 Task: Schedule a session for the detox and cleanse retreat.
Action: Mouse moved to (83, 87)
Screenshot: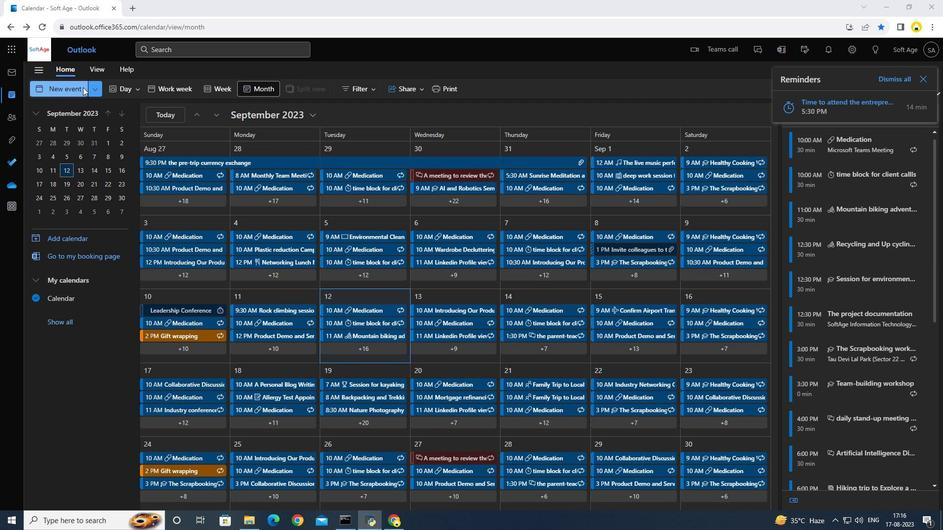 
Action: Mouse pressed left at (83, 87)
Screenshot: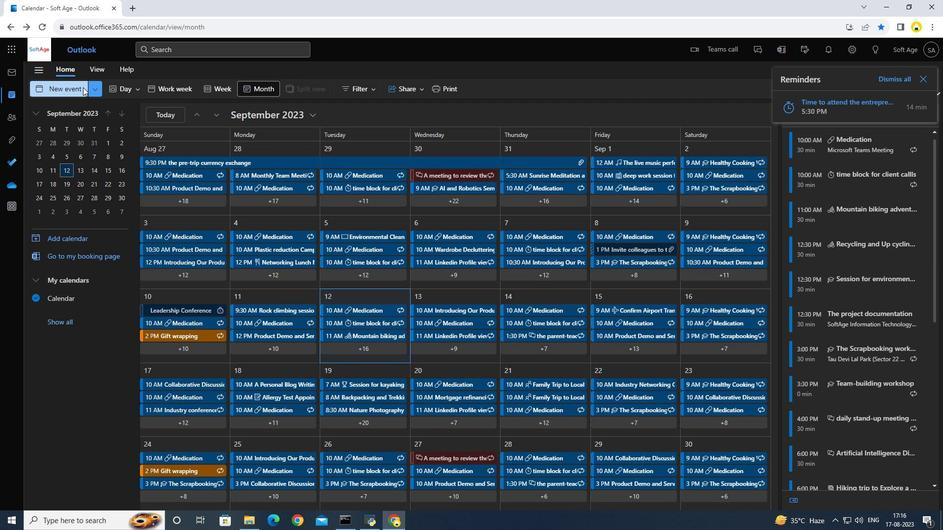 
Action: Mouse moved to (244, 143)
Screenshot: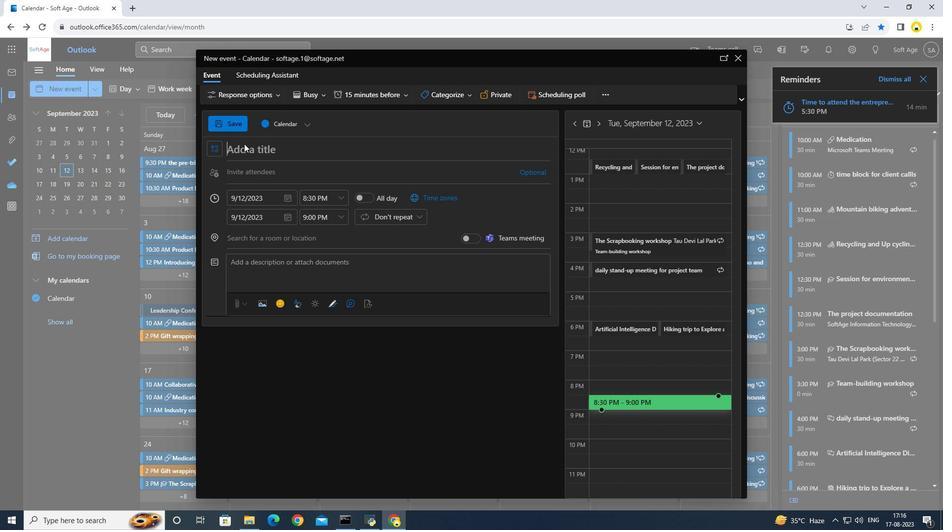 
Action: Key pressed <Key.caps_lock>D<Key.caps_lock>etox<Key.space>and<Key.space>cleanse<Key.space><Key.caps_lock>R<Key.caps_lock>etreat
Screenshot: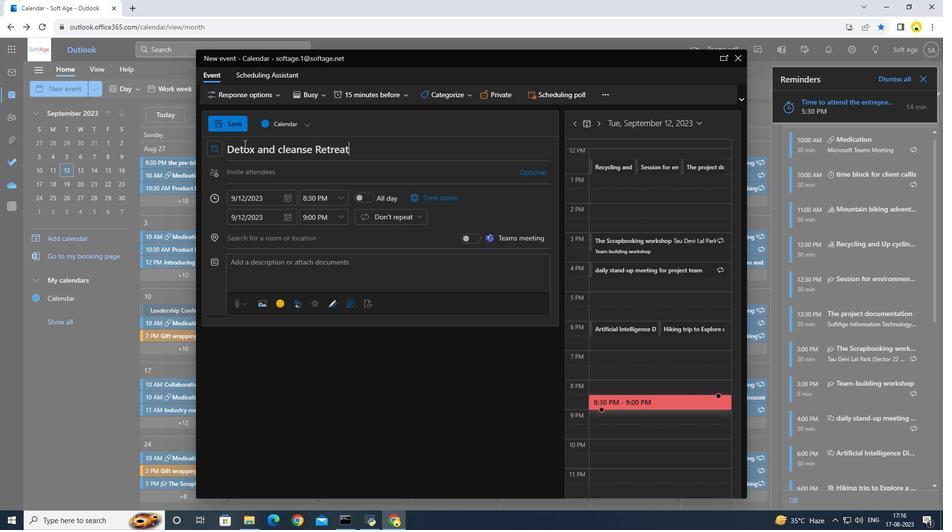 
Action: Mouse moved to (336, 199)
Screenshot: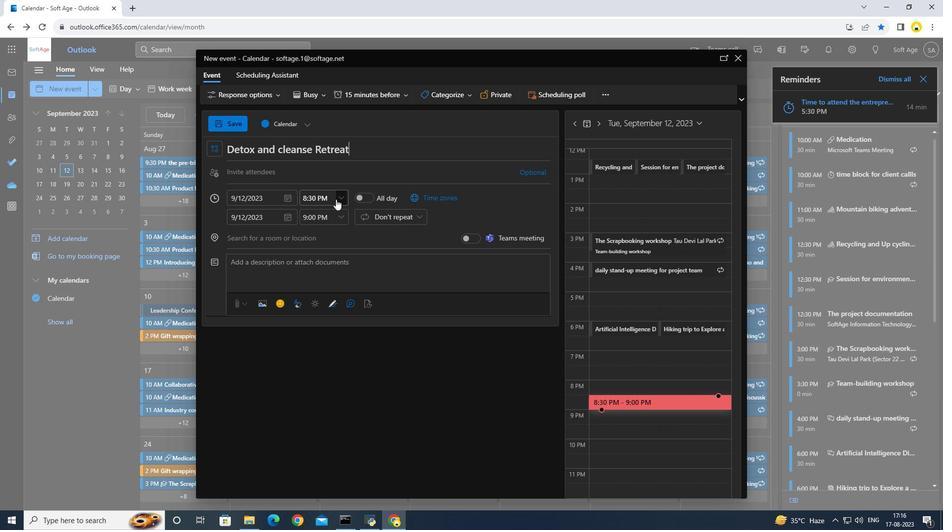 
Action: Mouse pressed left at (336, 199)
Screenshot: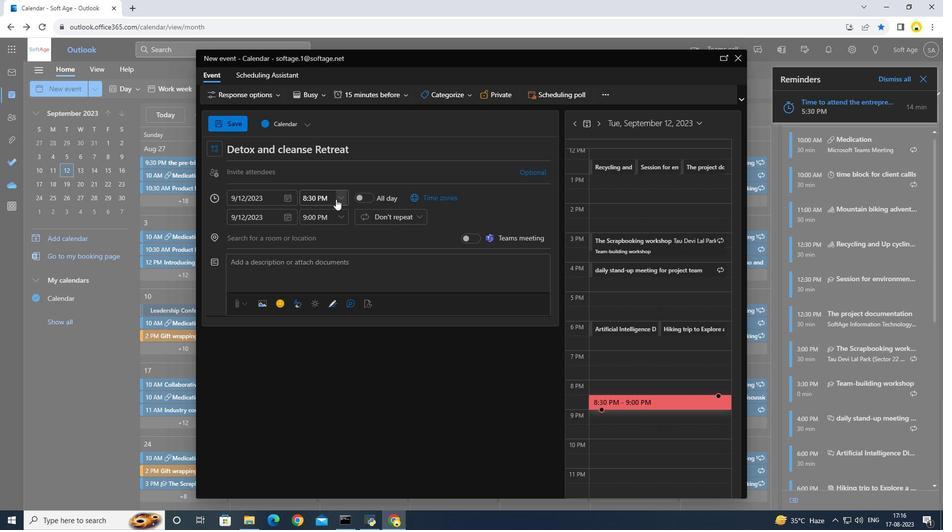 
Action: Mouse moved to (329, 244)
Screenshot: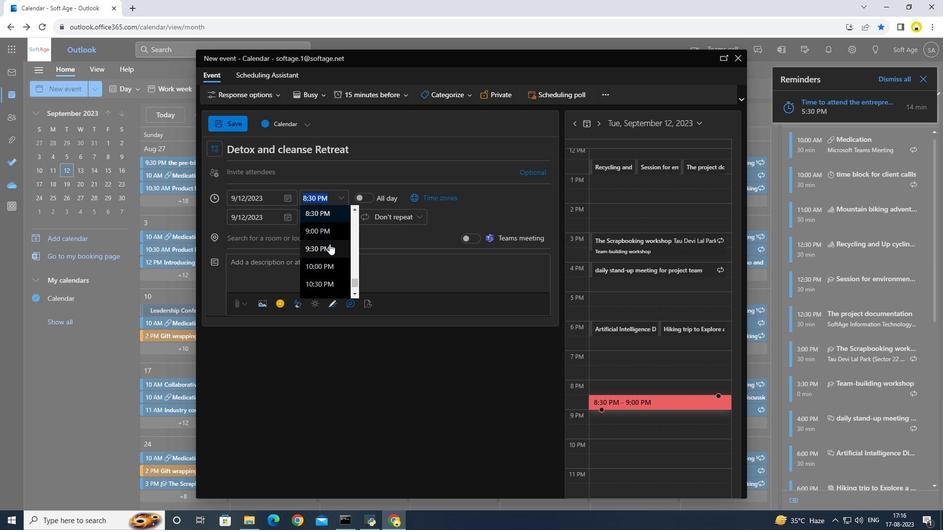 
Action: Mouse scrolled (329, 244) with delta (0, 0)
Screenshot: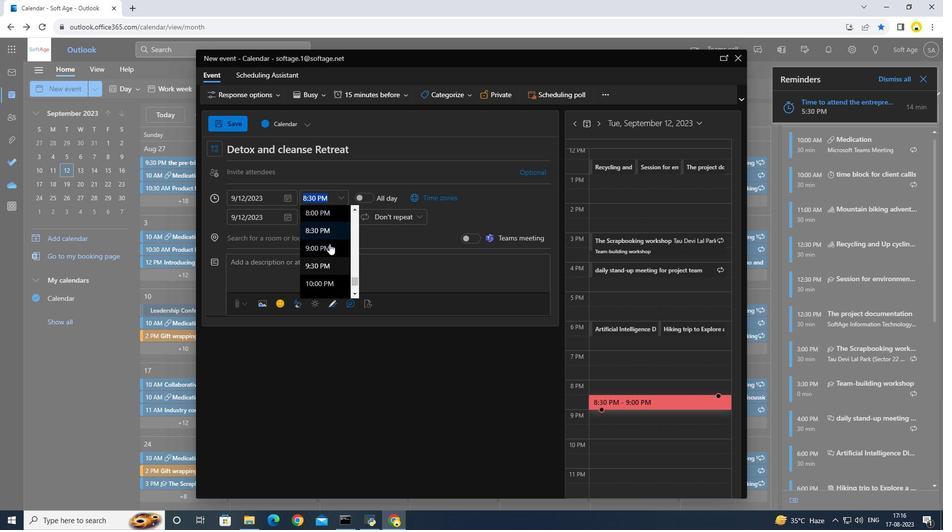 
Action: Mouse scrolled (329, 244) with delta (0, 0)
Screenshot: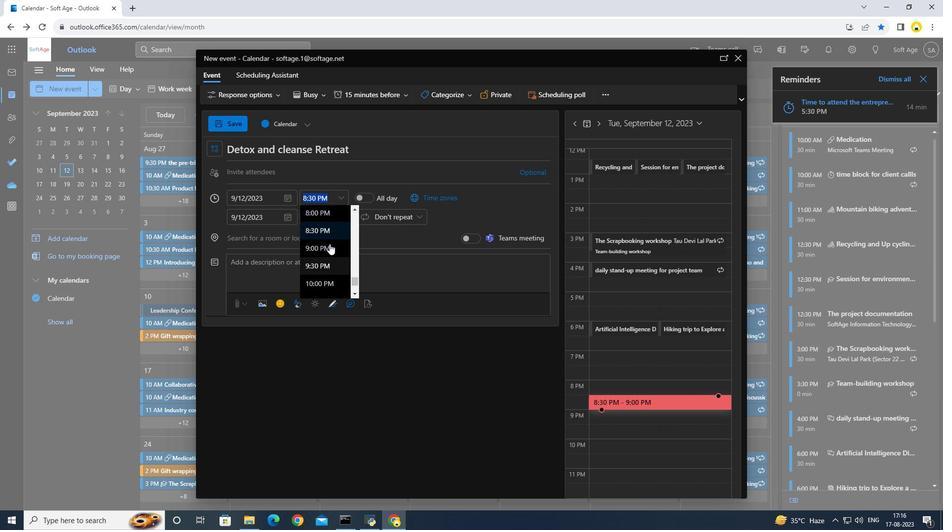 
Action: Mouse scrolled (329, 244) with delta (0, 0)
Screenshot: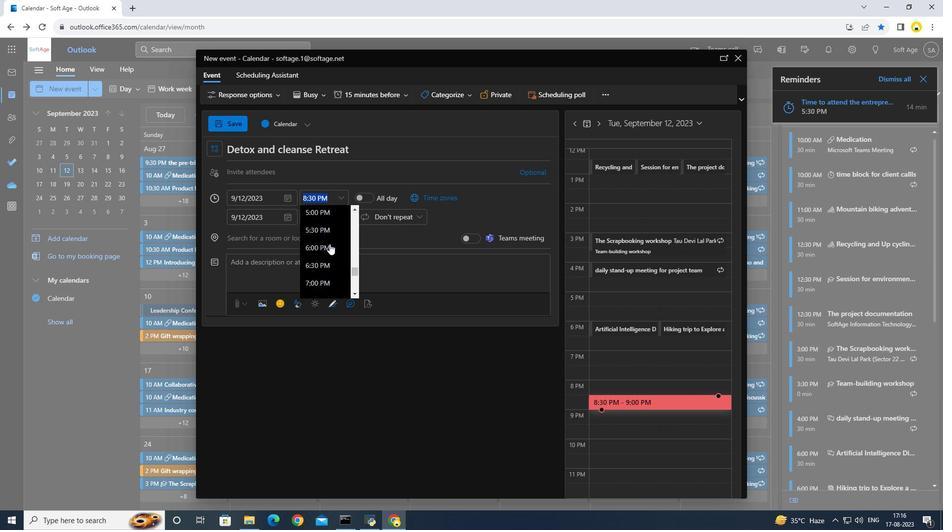 
Action: Mouse scrolled (329, 244) with delta (0, 0)
Screenshot: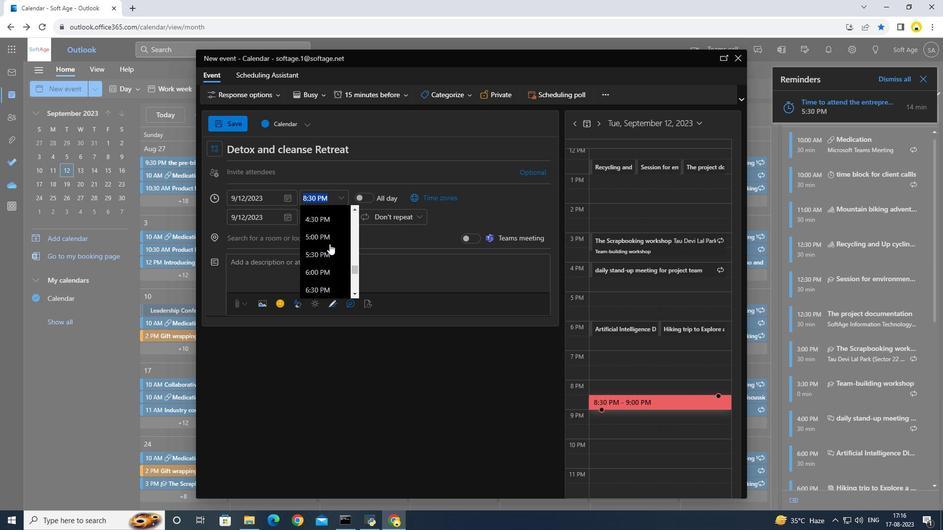 
Action: Mouse moved to (337, 216)
Screenshot: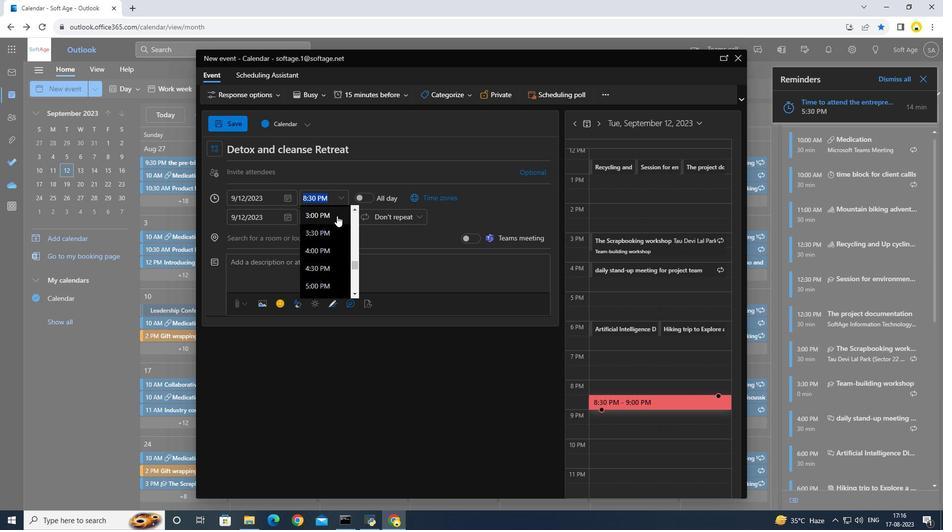 
Action: Mouse scrolled (337, 216) with delta (0, 0)
Screenshot: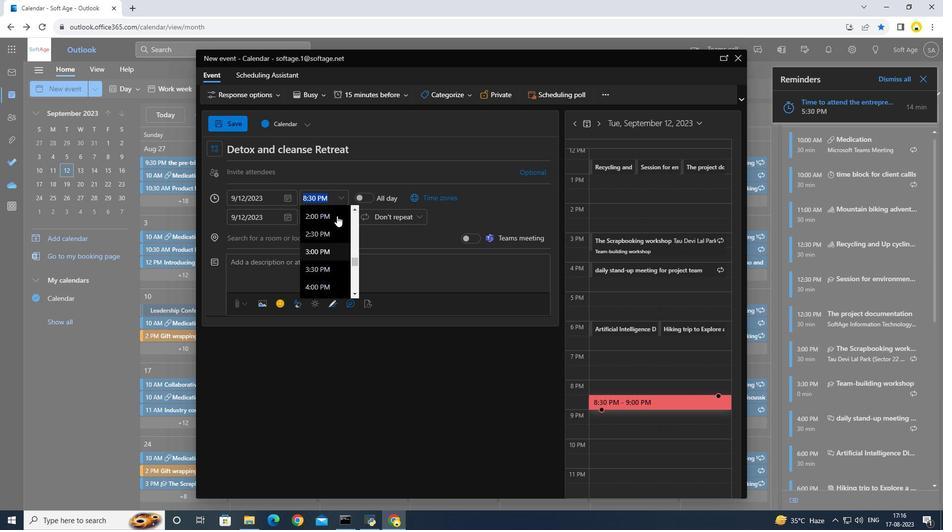 
Action: Mouse scrolled (337, 216) with delta (0, 0)
Screenshot: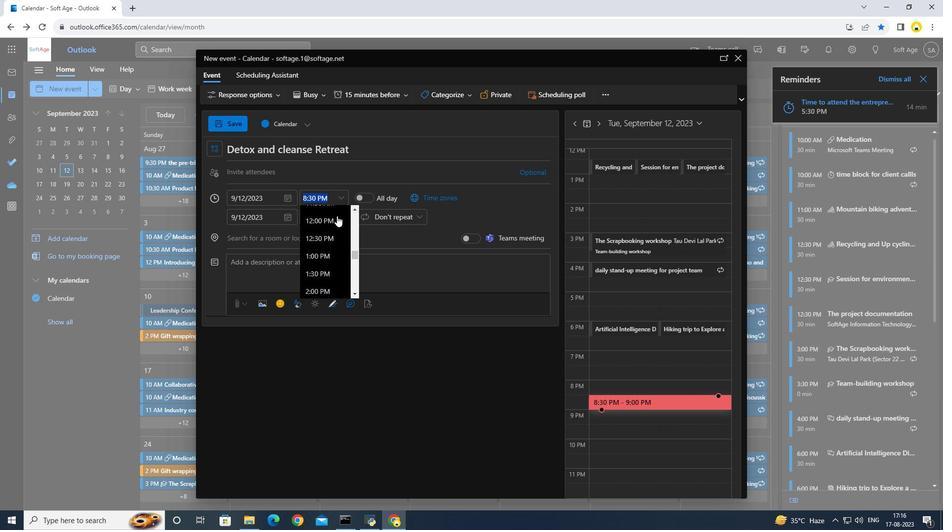
Action: Mouse scrolled (337, 216) with delta (0, 0)
Screenshot: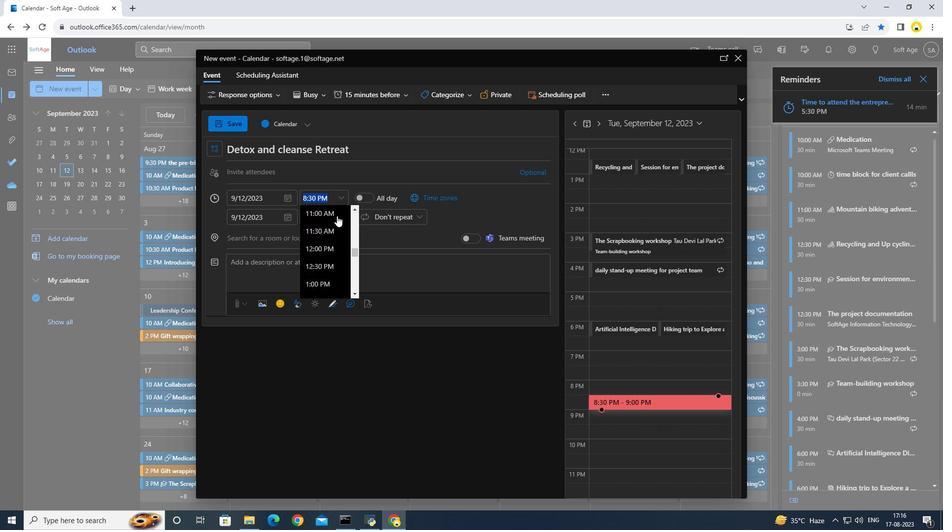 
Action: Mouse moved to (327, 223)
Screenshot: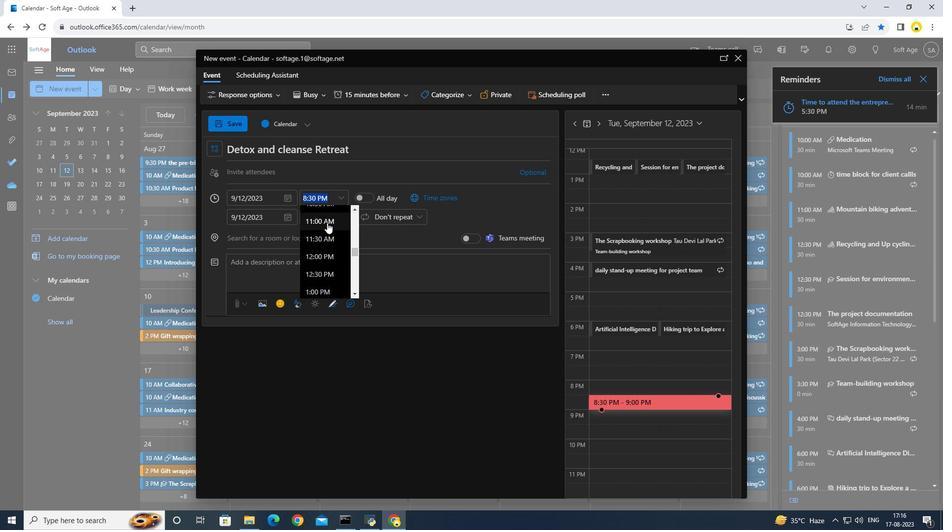 
Action: Mouse pressed left at (327, 223)
Screenshot: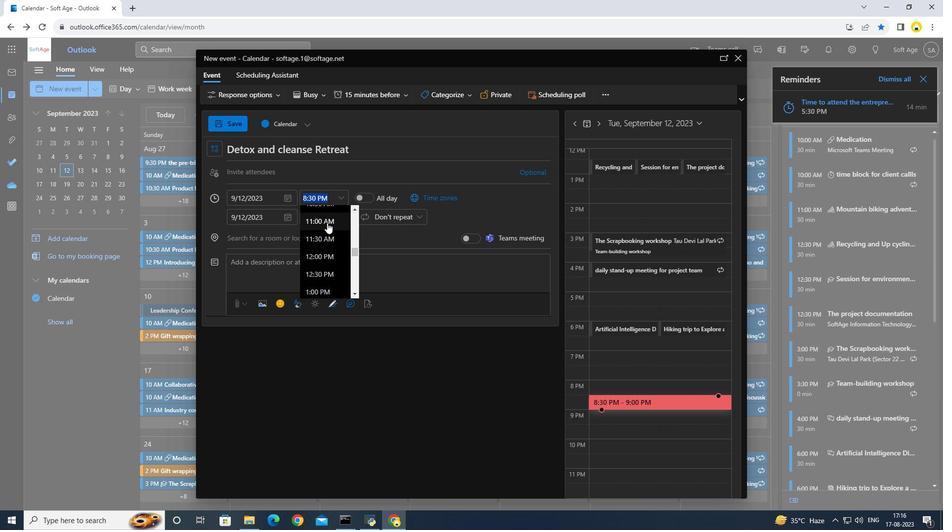 
Action: Mouse moved to (339, 199)
Screenshot: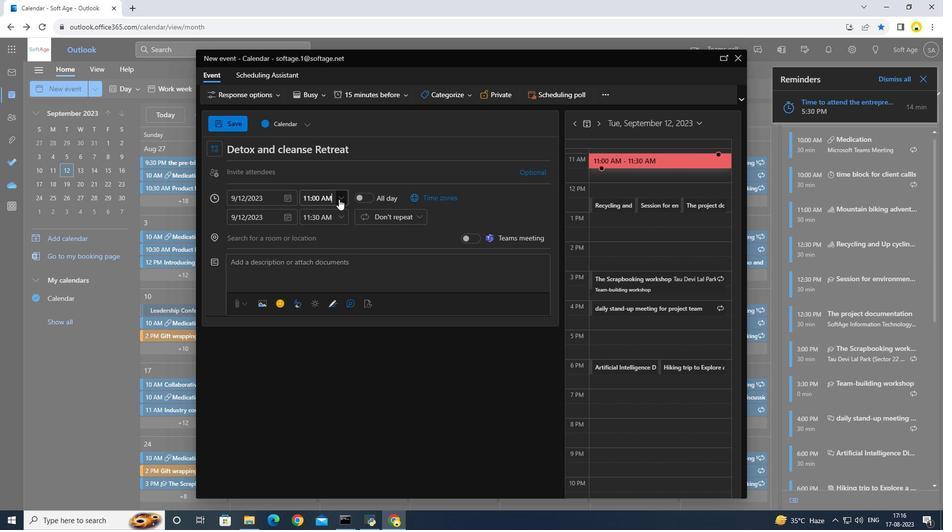 
Action: Mouse pressed left at (339, 199)
Screenshot: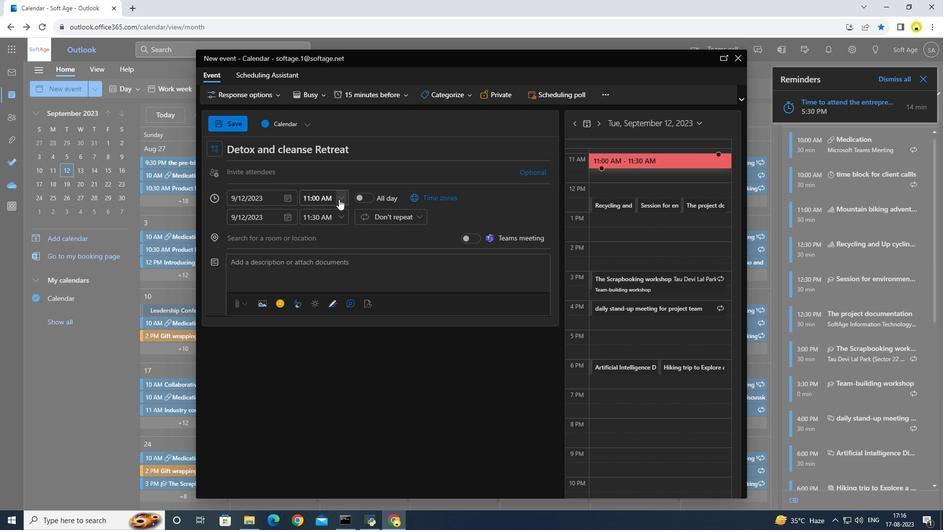 
Action: Mouse moved to (350, 239)
Screenshot: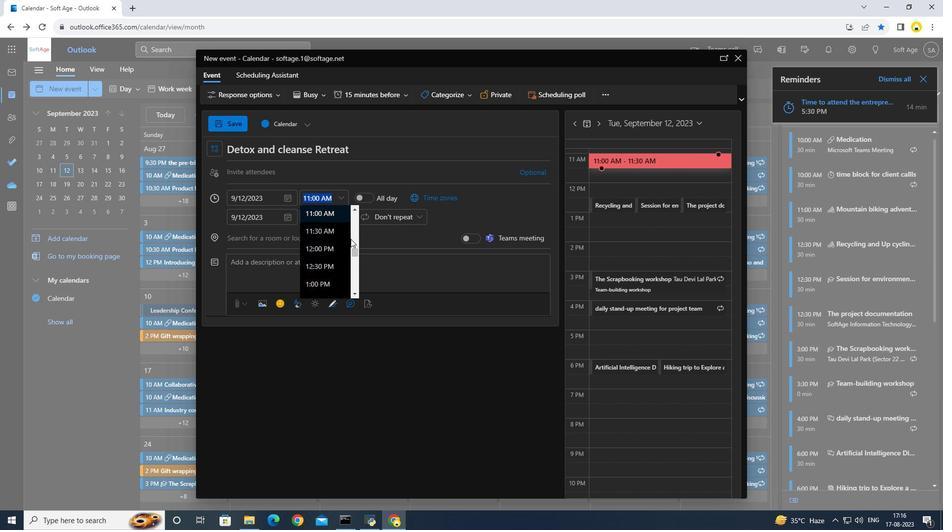 
Action: Mouse scrolled (350, 239) with delta (0, 0)
Screenshot: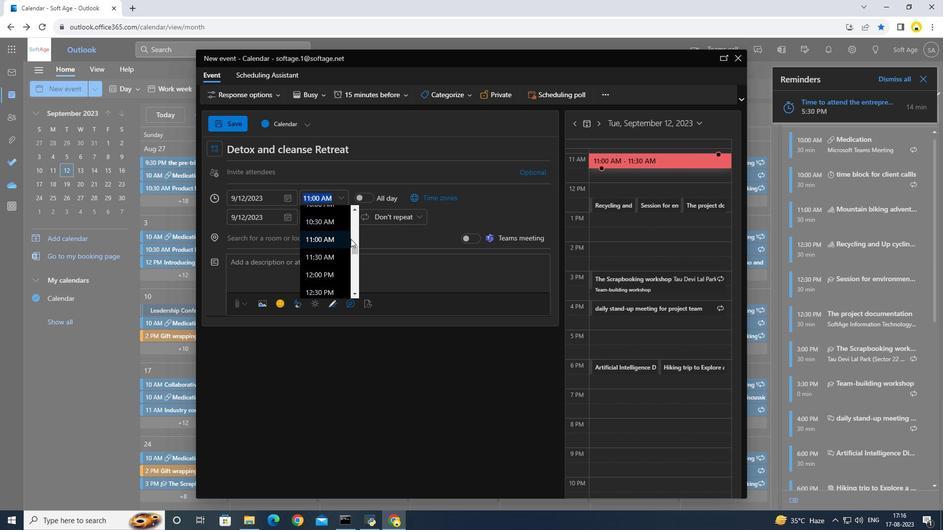 
Action: Mouse moved to (332, 223)
Screenshot: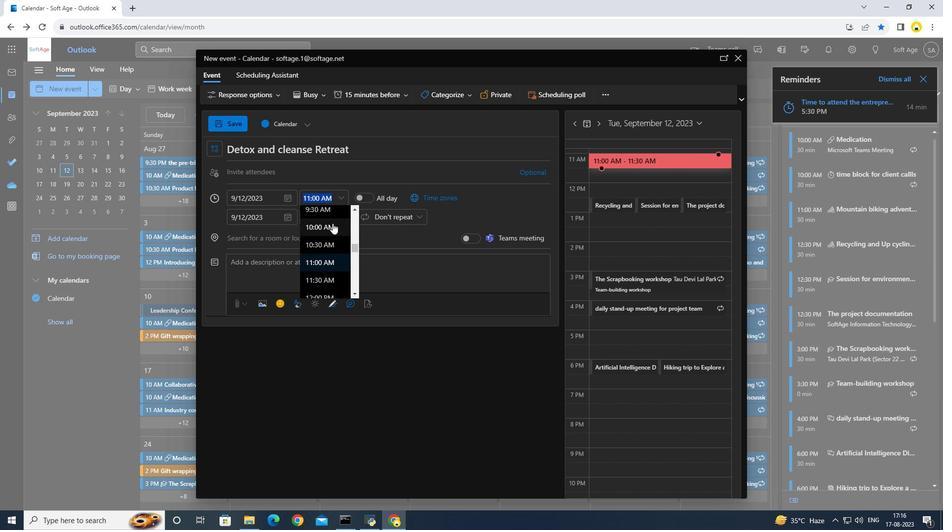 
Action: Mouse pressed left at (332, 223)
Screenshot: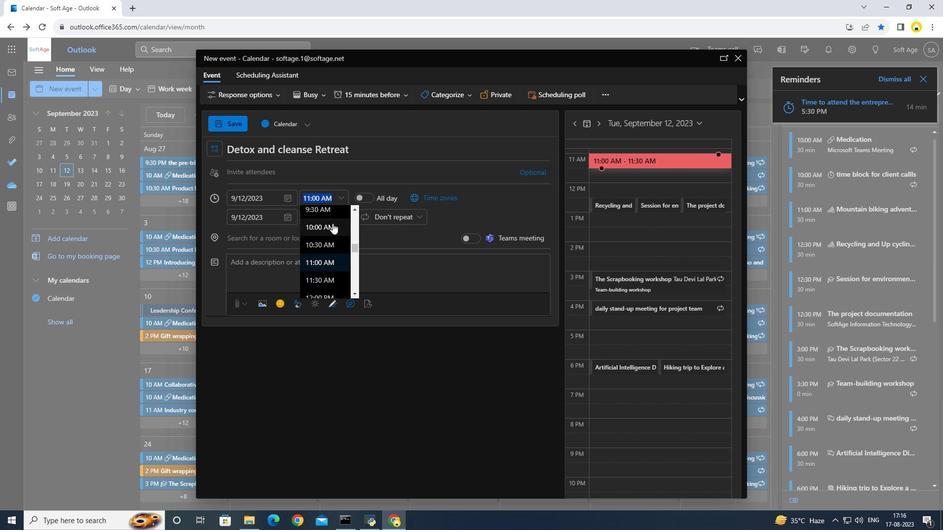 
Action: Mouse moved to (230, 125)
Screenshot: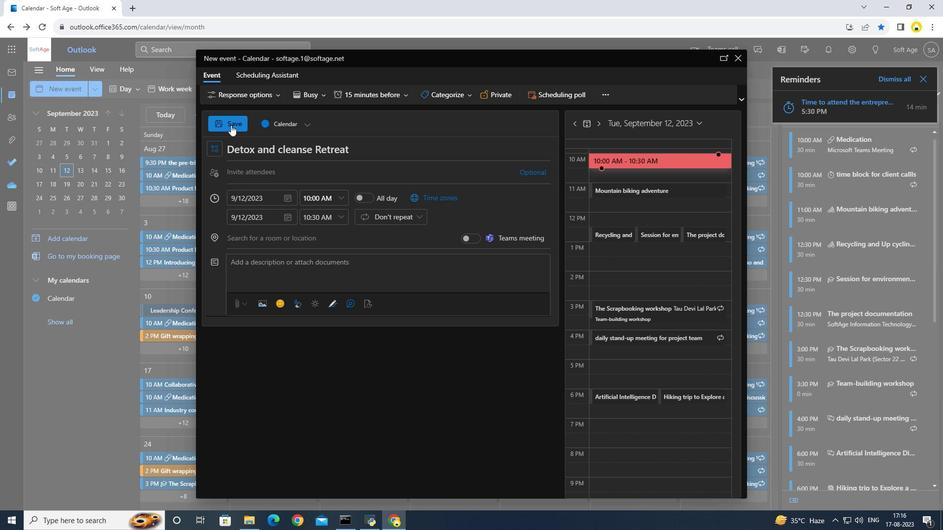 
Action: Mouse pressed left at (230, 125)
Screenshot: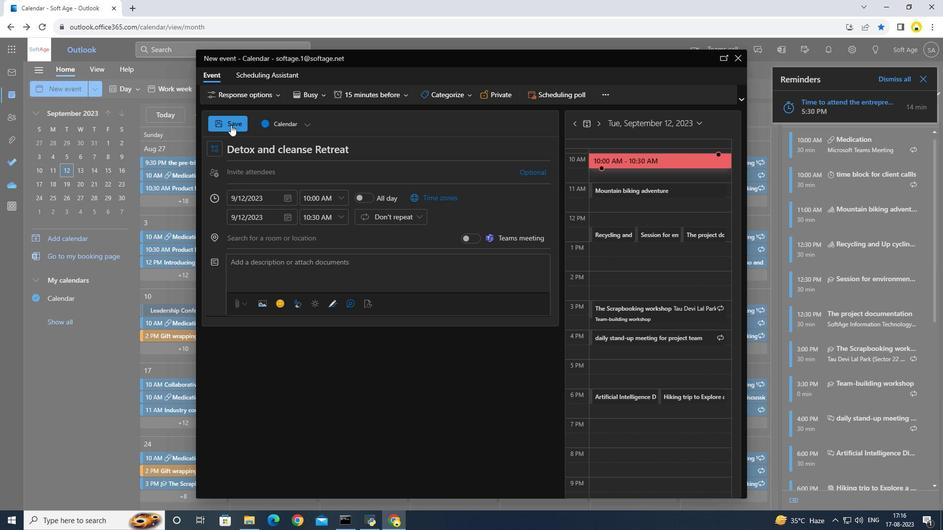 
